 Task: In the  document productivity.rtf Select the first Column and change text color to  'Brown' Apply the command  'Undo' Apply the command  Redo
Action: Mouse moved to (372, 422)
Screenshot: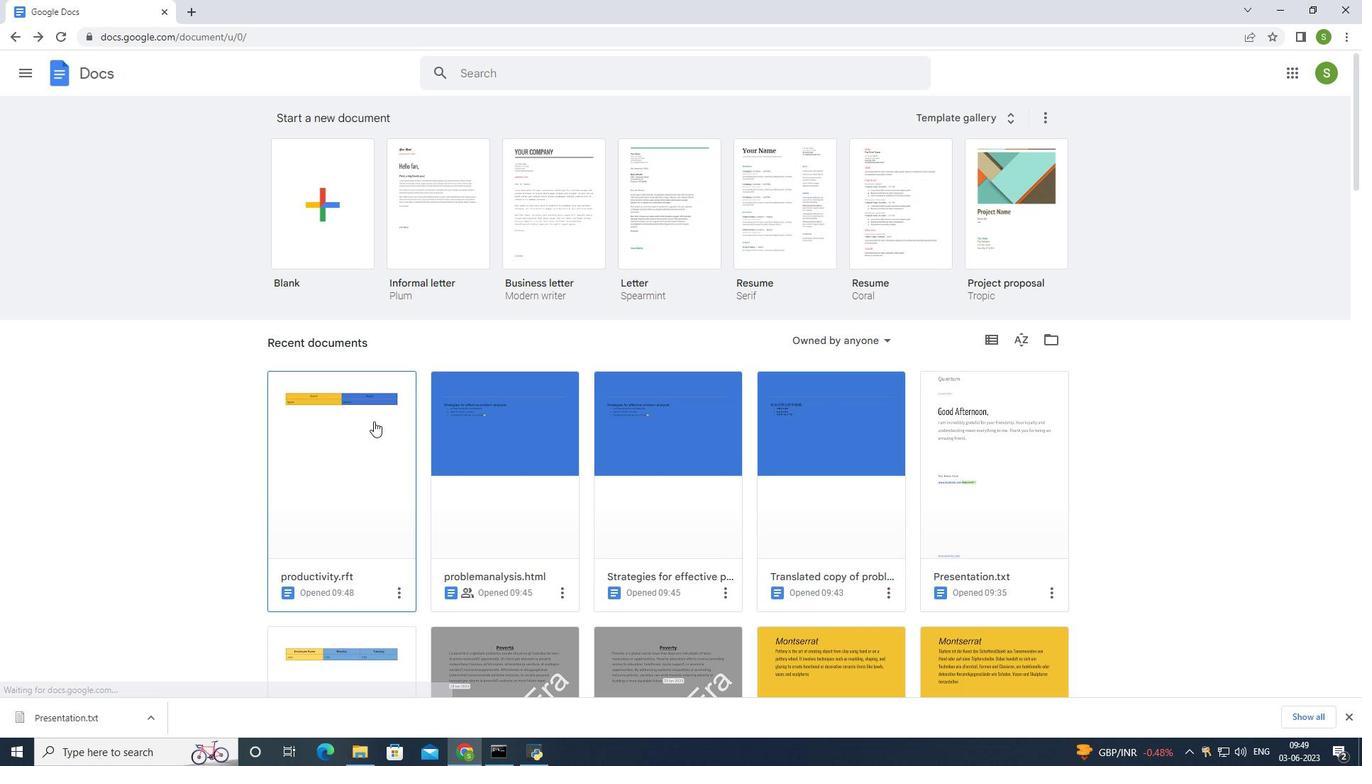 
Action: Mouse pressed left at (372, 422)
Screenshot: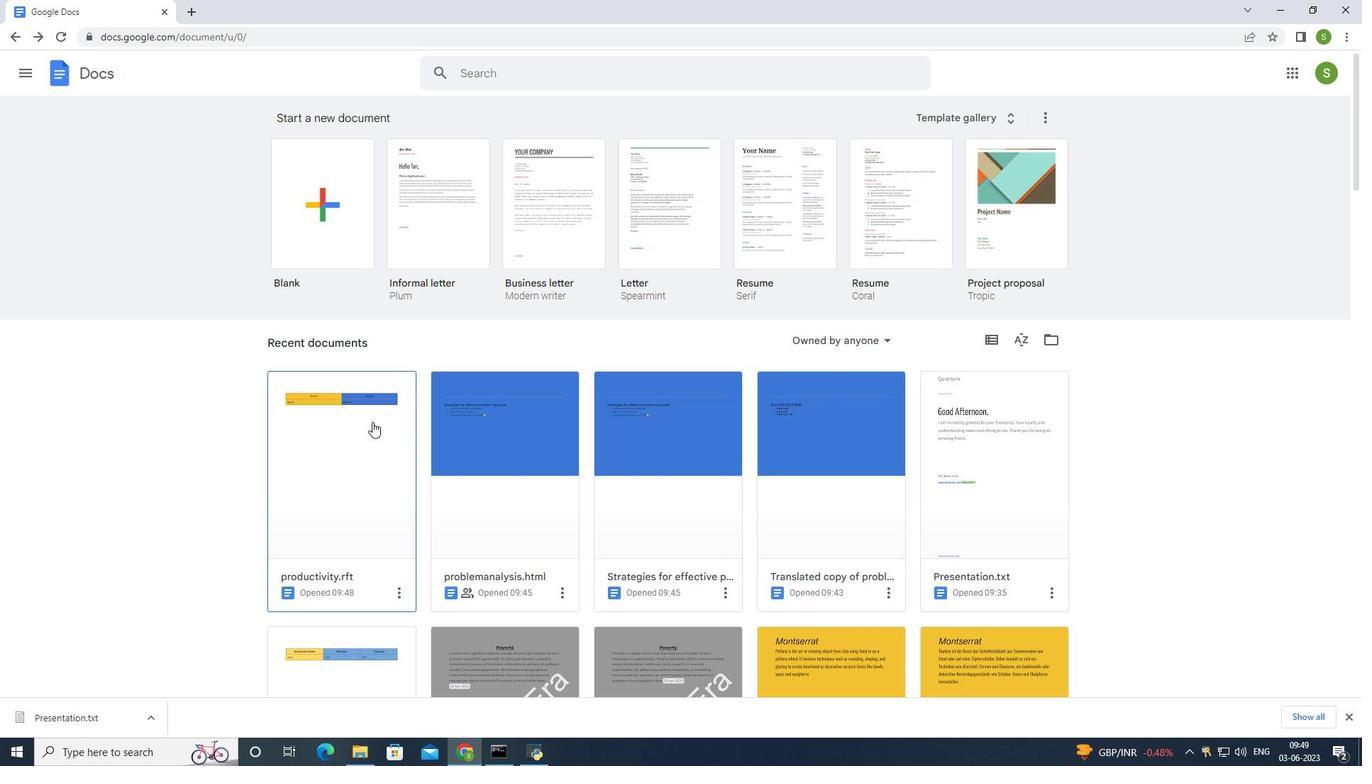 
Action: Mouse moved to (477, 242)
Screenshot: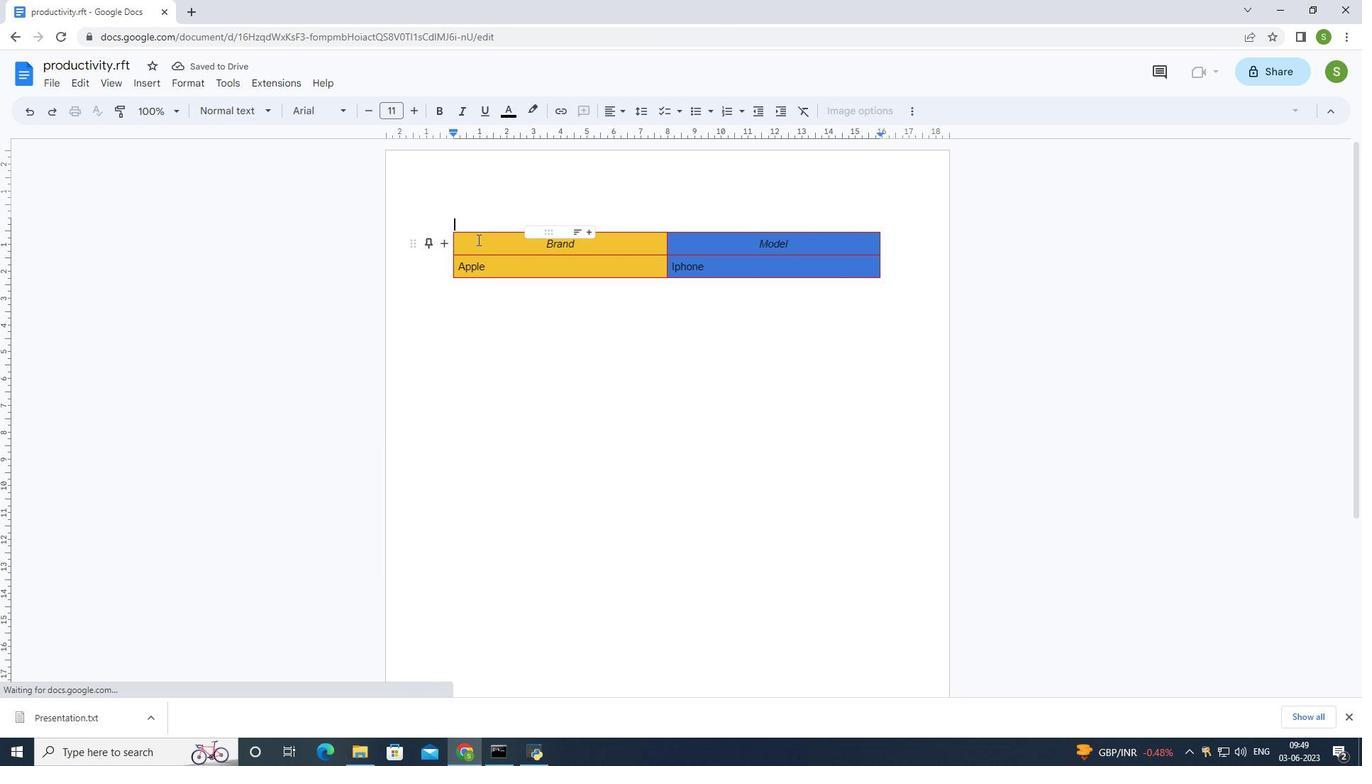 
Action: Mouse pressed left at (477, 242)
Screenshot: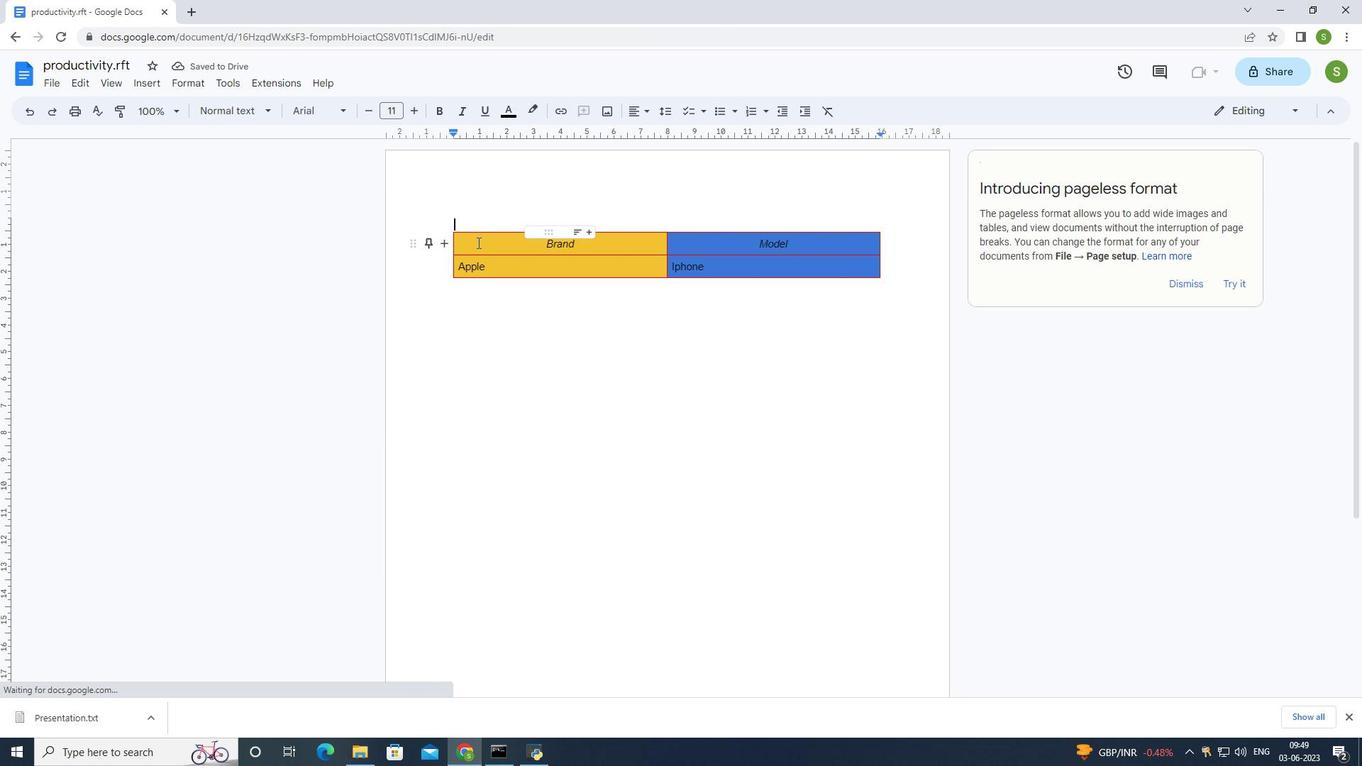 
Action: Mouse moved to (408, 244)
Screenshot: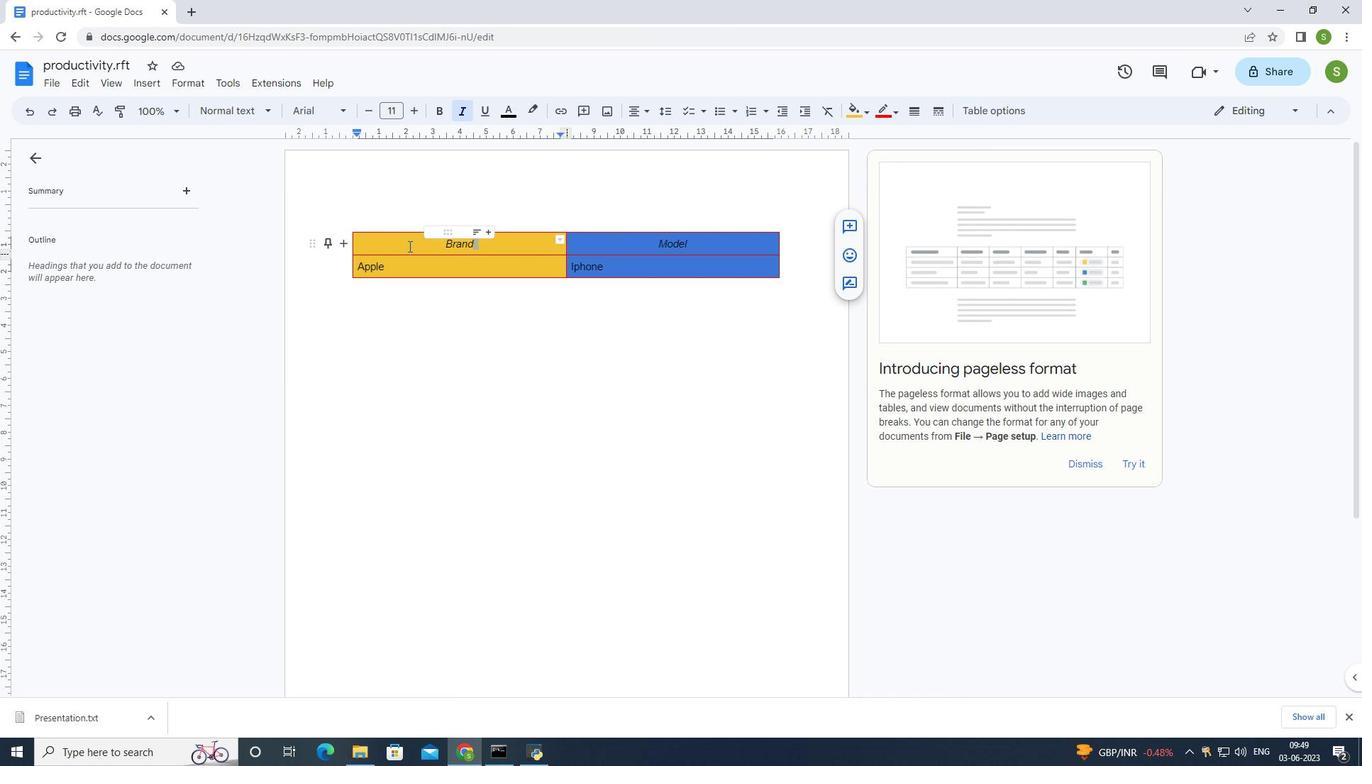 
Action: Mouse pressed left at (408, 244)
Screenshot: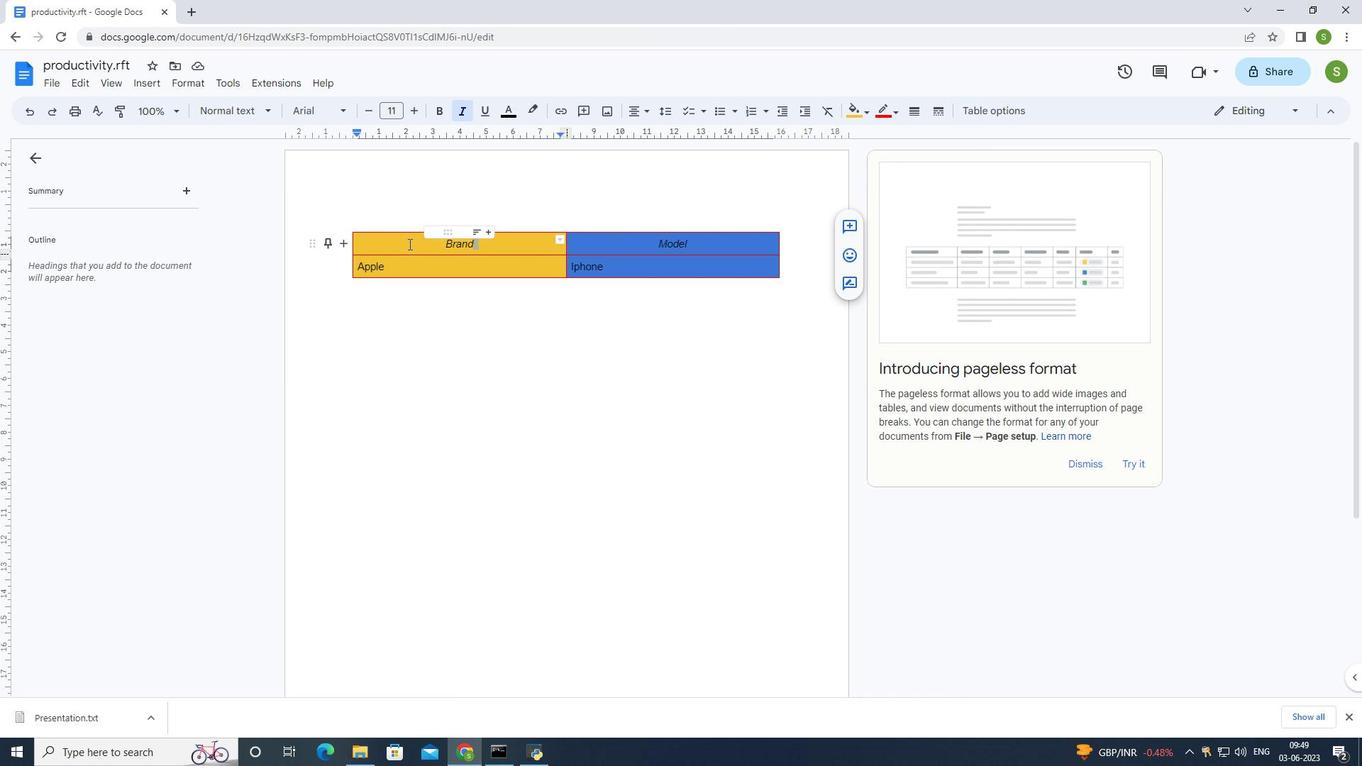 
Action: Mouse moved to (532, 111)
Screenshot: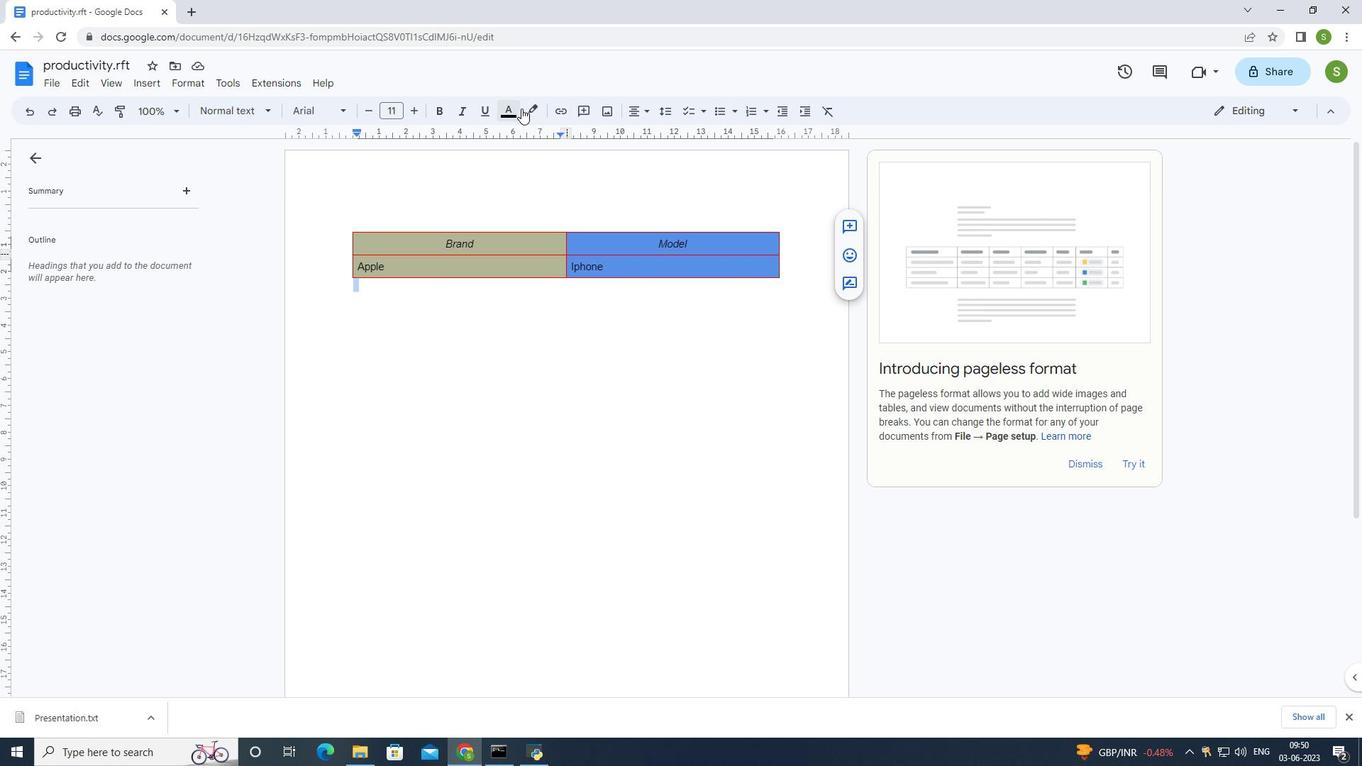 
Action: Mouse pressed left at (532, 111)
Screenshot: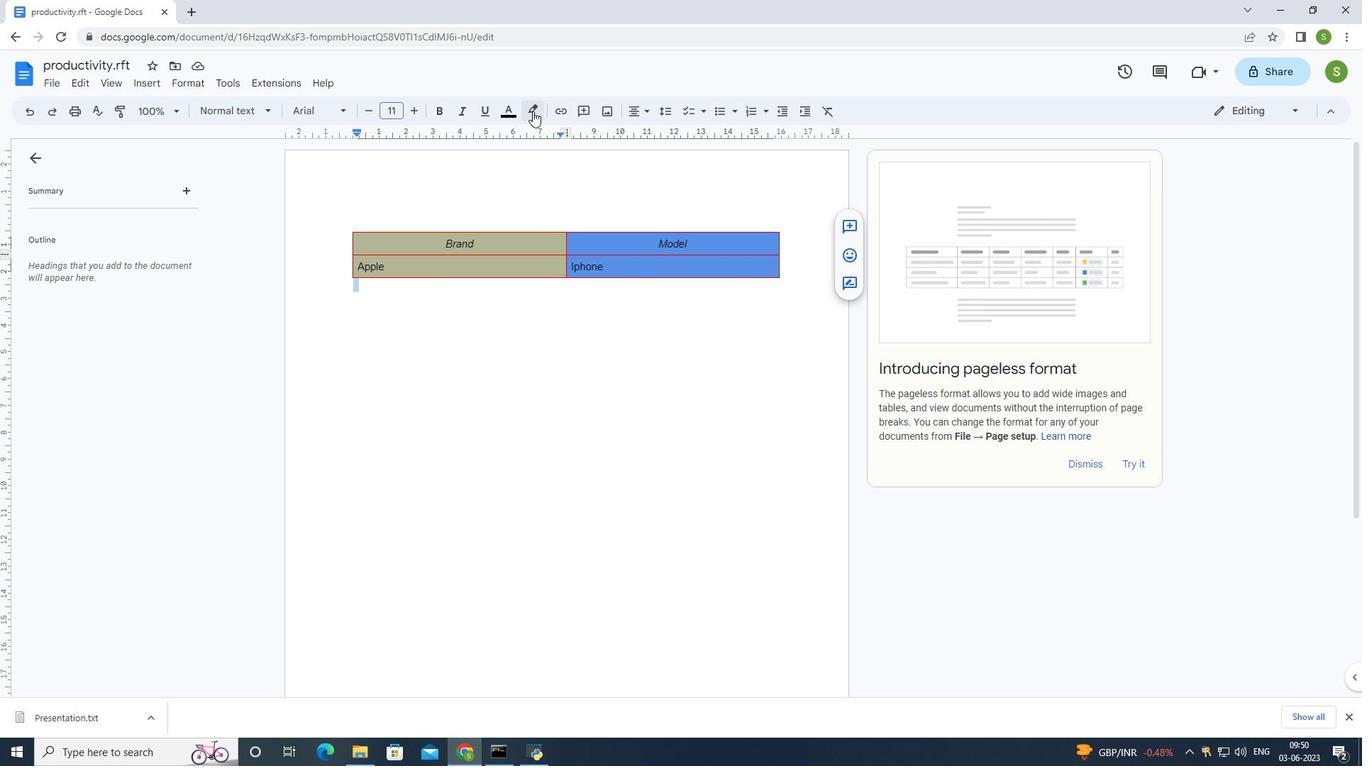 
Action: Mouse moved to (458, 194)
Screenshot: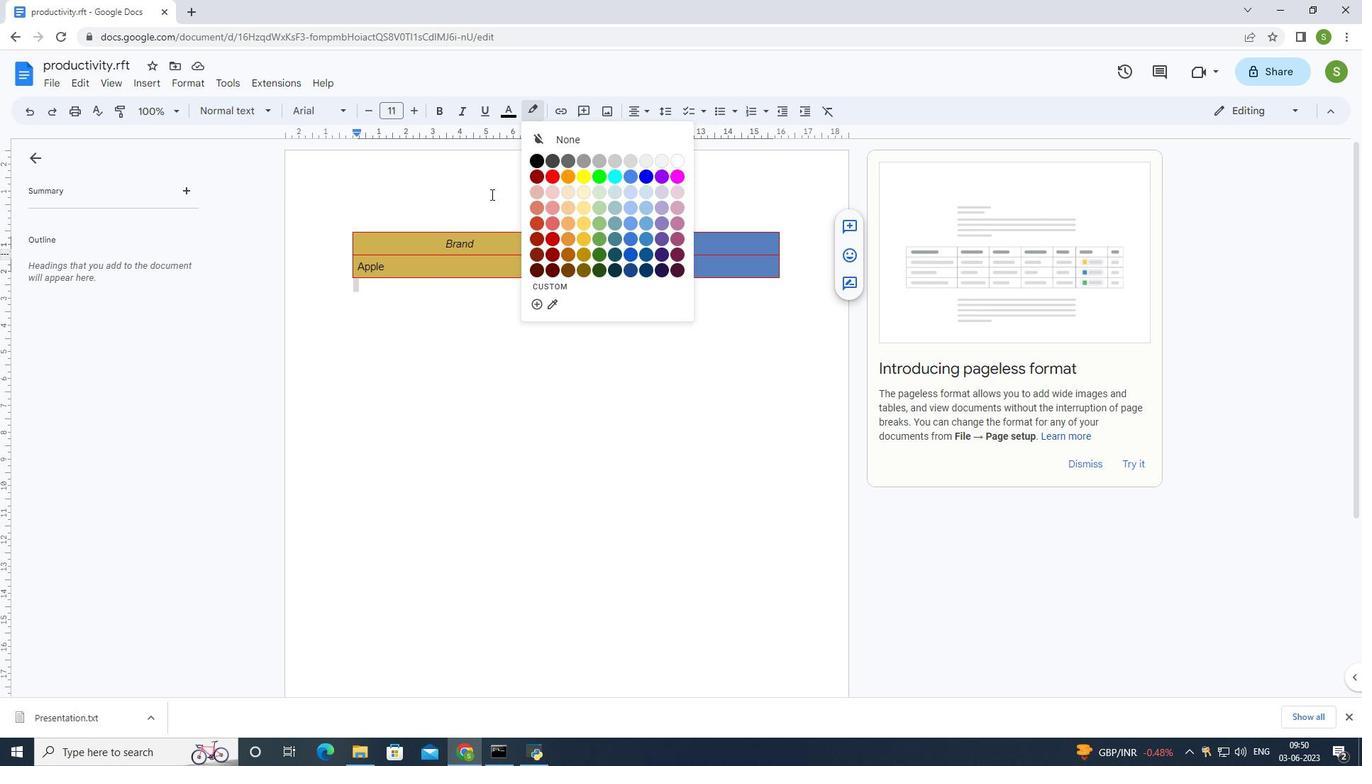 
Action: Mouse pressed left at (458, 194)
Screenshot: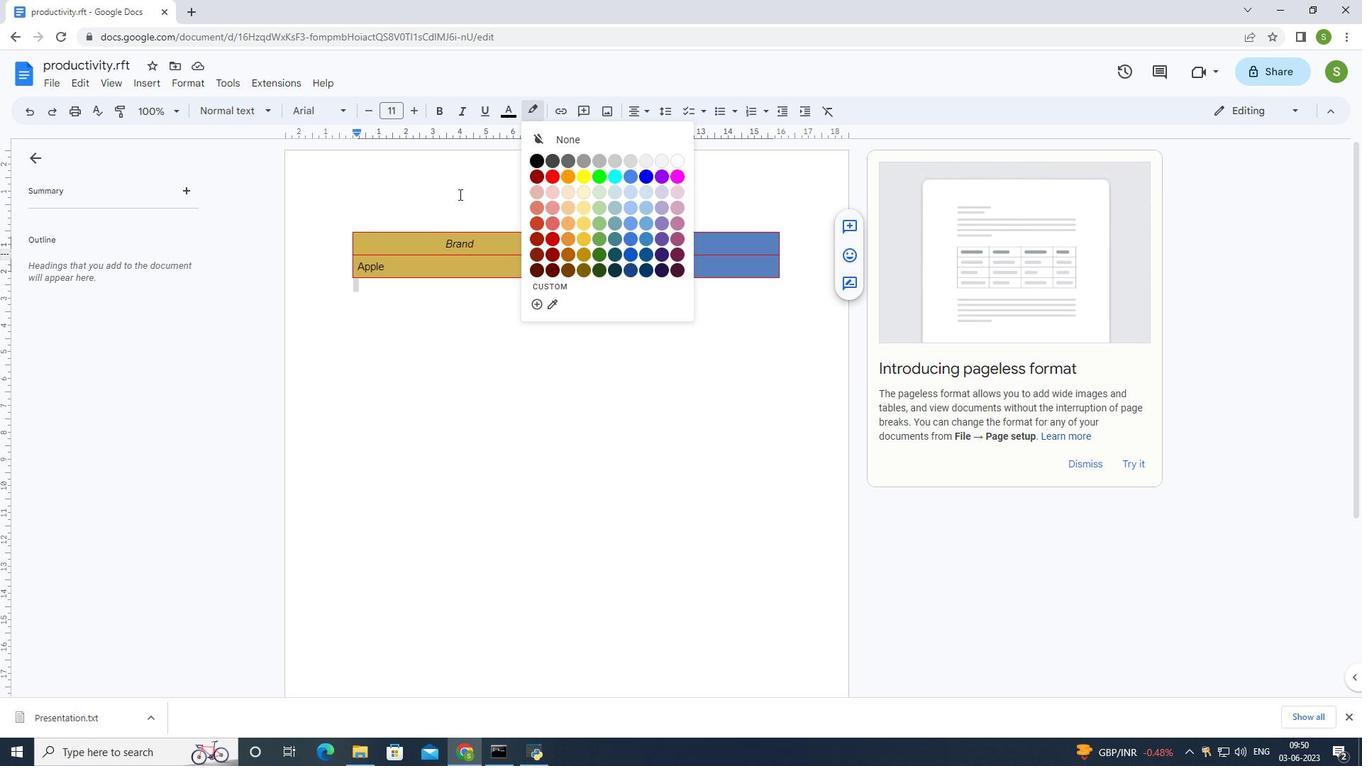 
Action: Mouse moved to (396, 246)
Screenshot: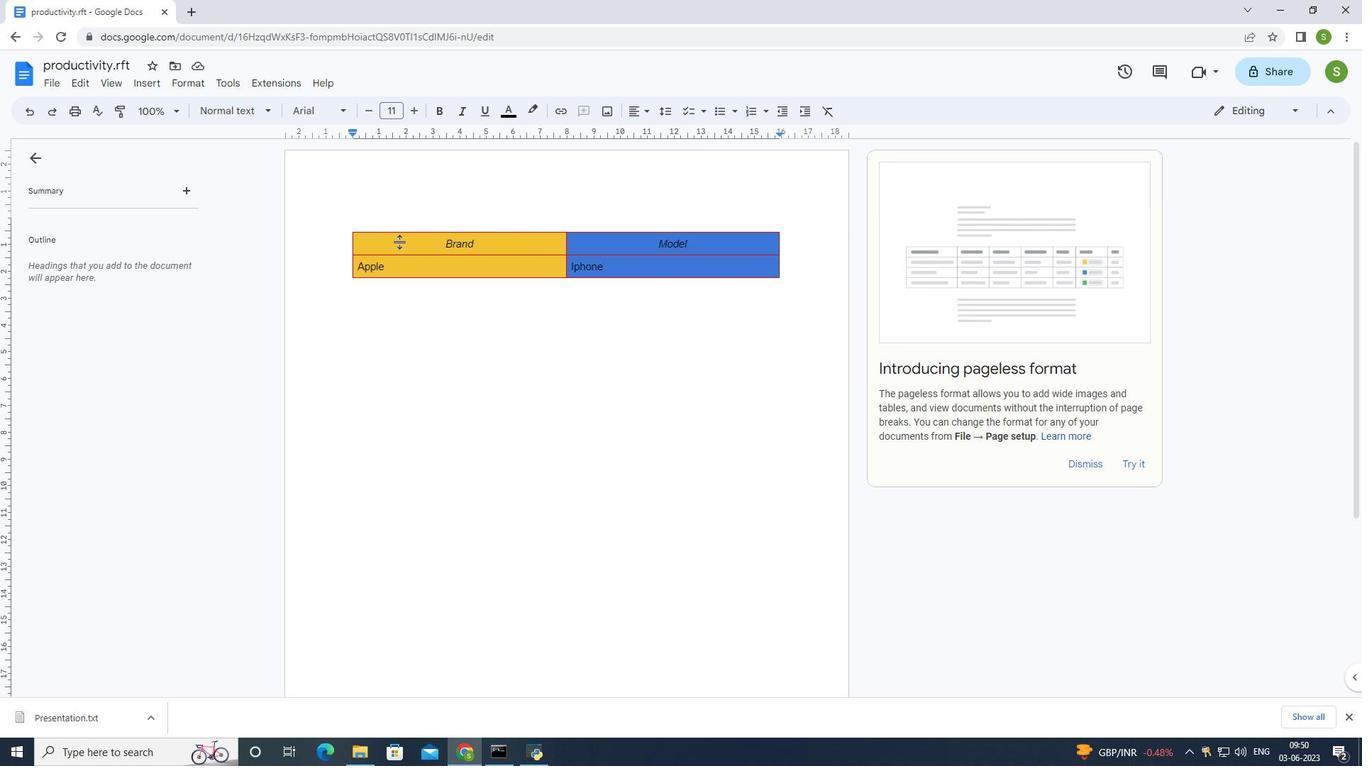 
Action: Mouse pressed left at (396, 246)
Screenshot: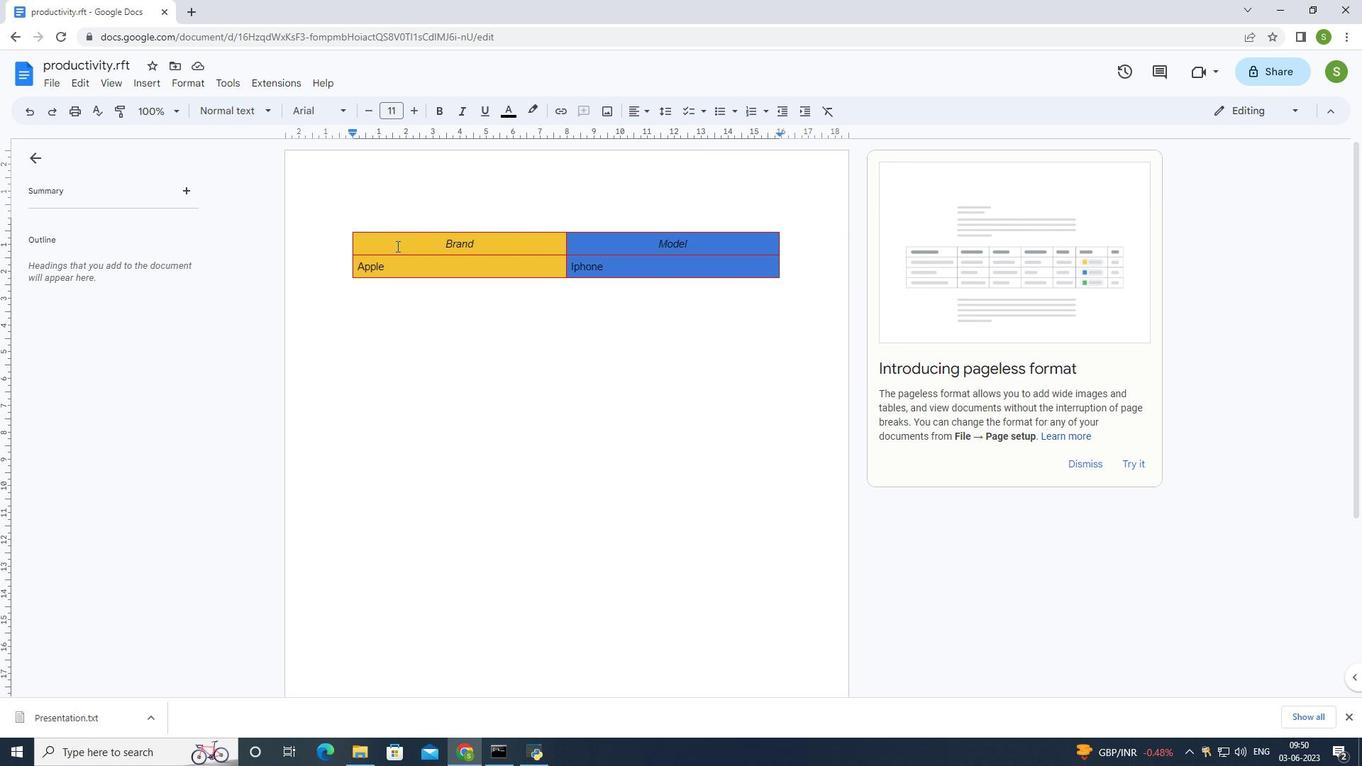 
Action: Mouse moved to (511, 113)
Screenshot: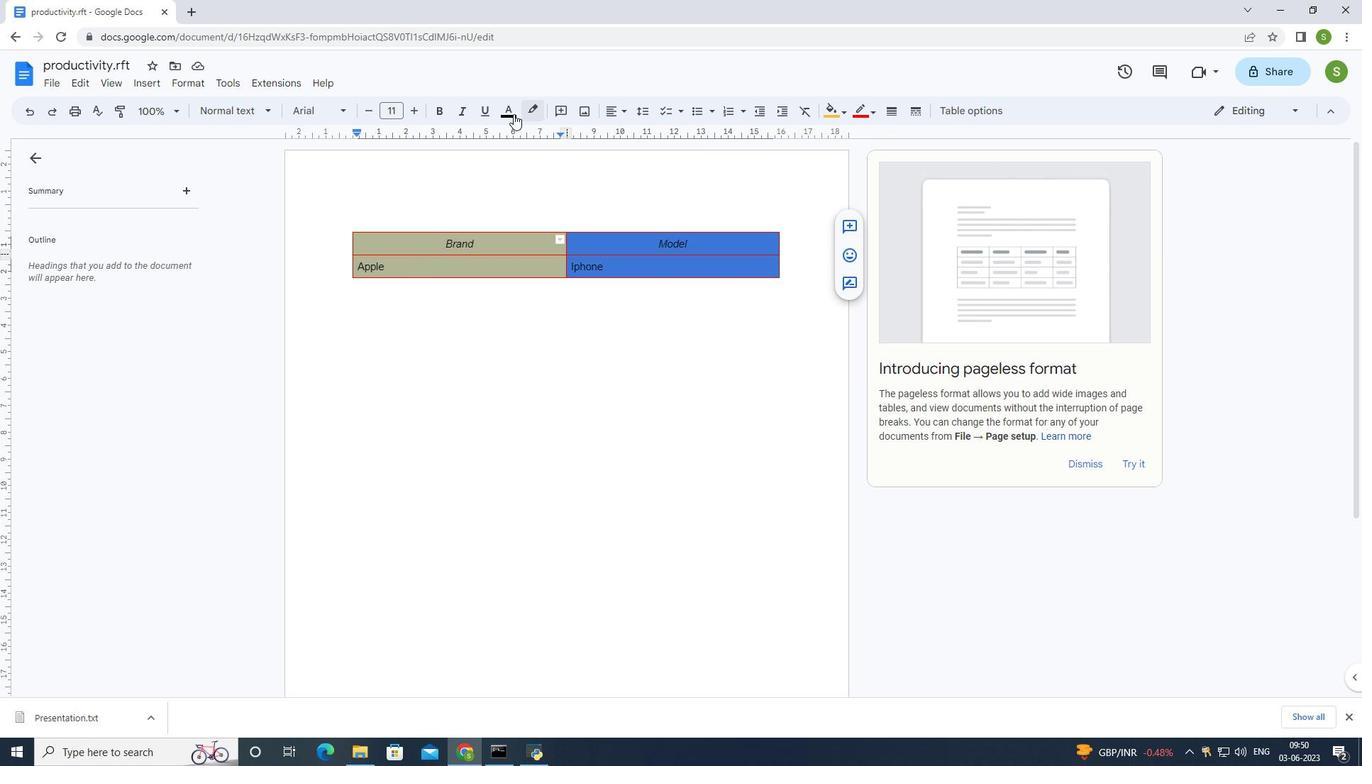 
Action: Mouse pressed left at (511, 113)
Screenshot: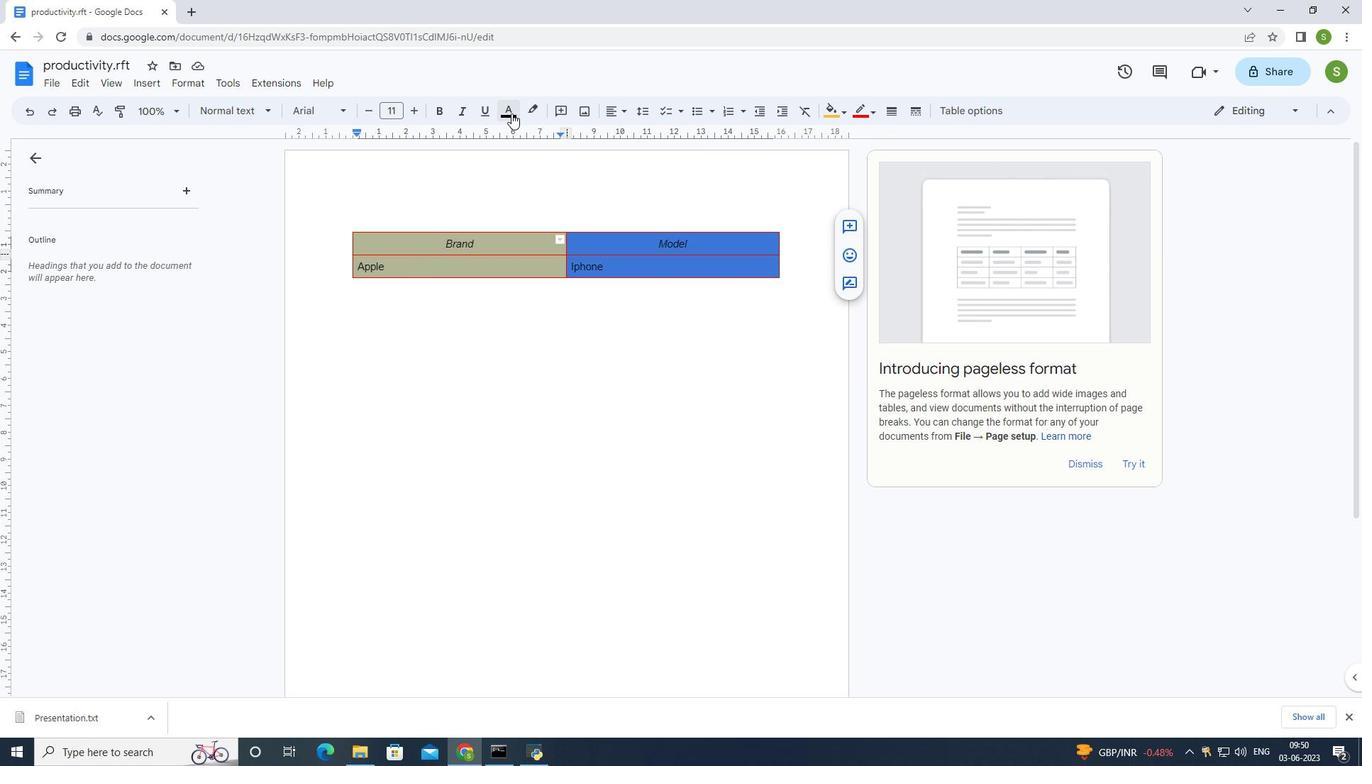 
Action: Mouse moved to (508, 215)
Screenshot: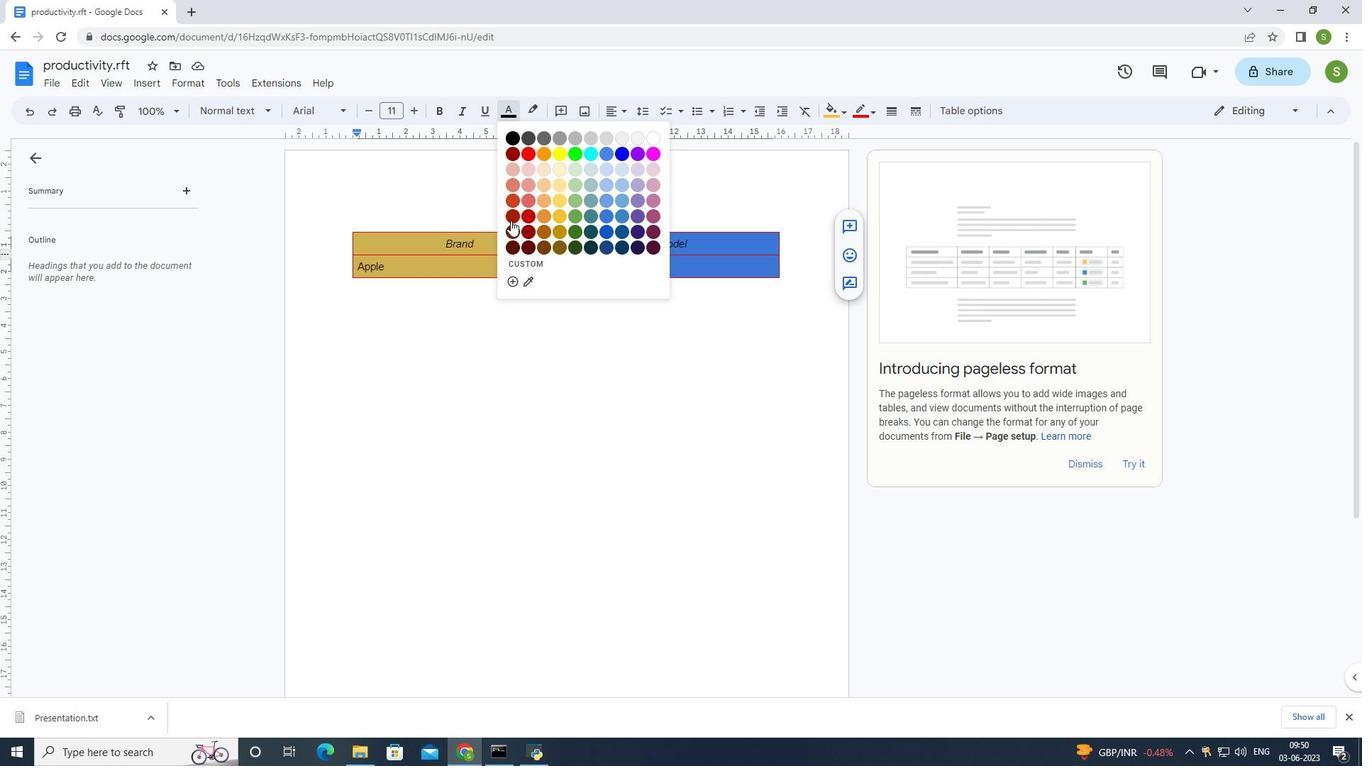 
Action: Mouse pressed left at (508, 215)
Screenshot: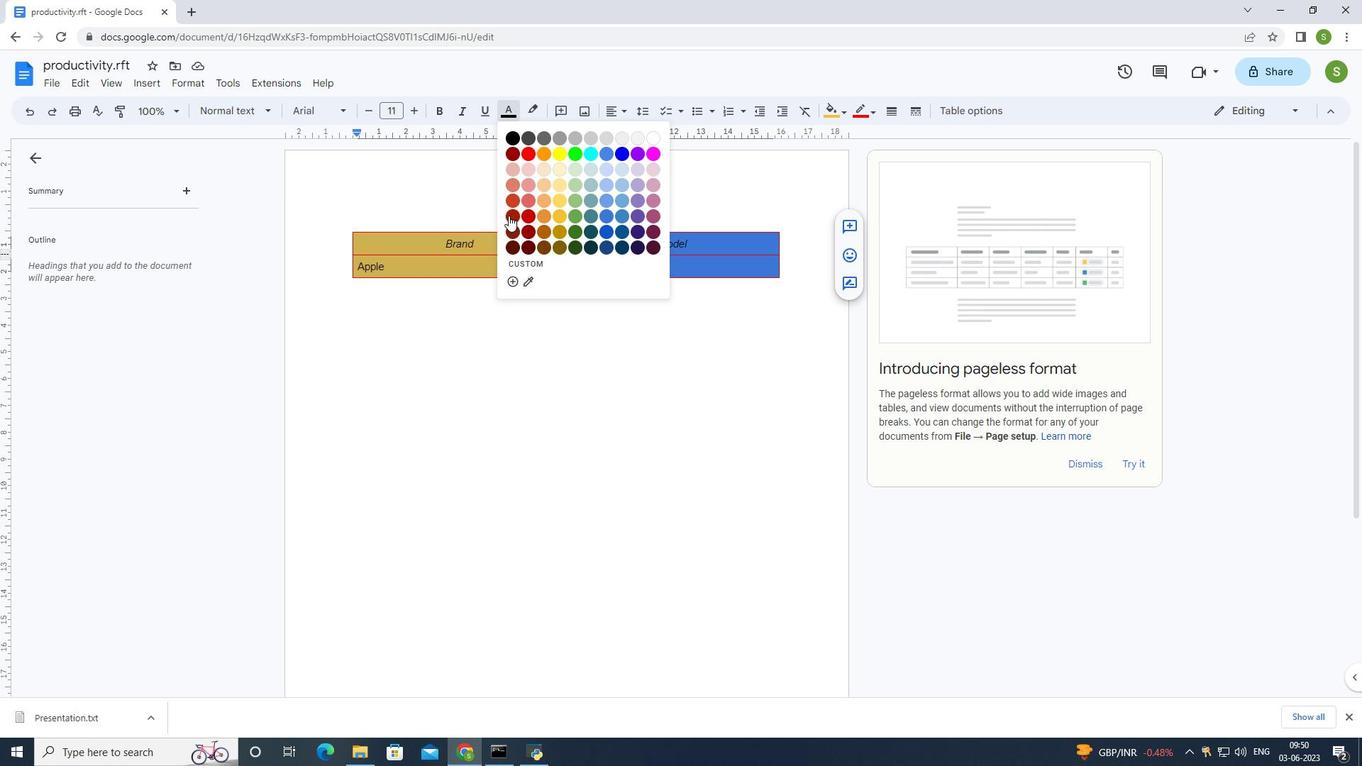 
Action: Mouse moved to (432, 327)
Screenshot: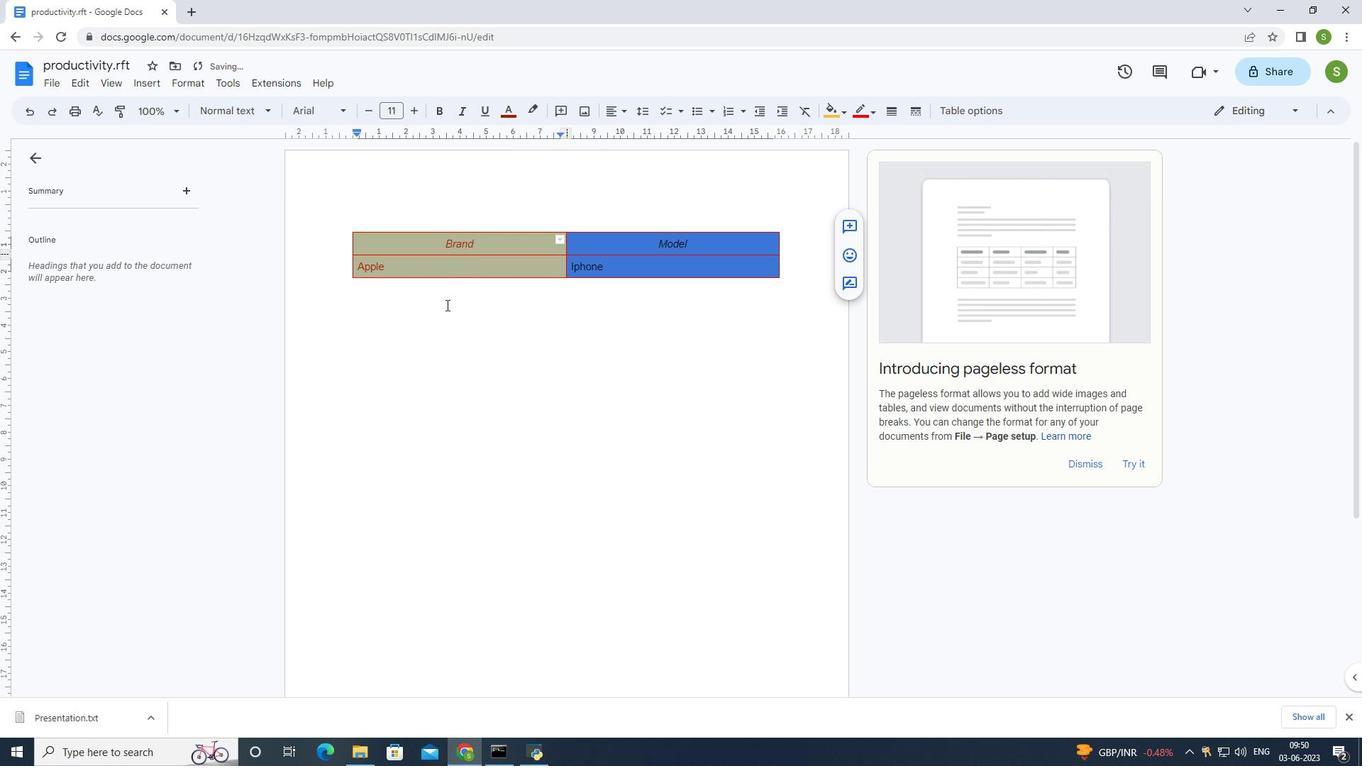 
Action: Mouse pressed left at (432, 327)
Screenshot: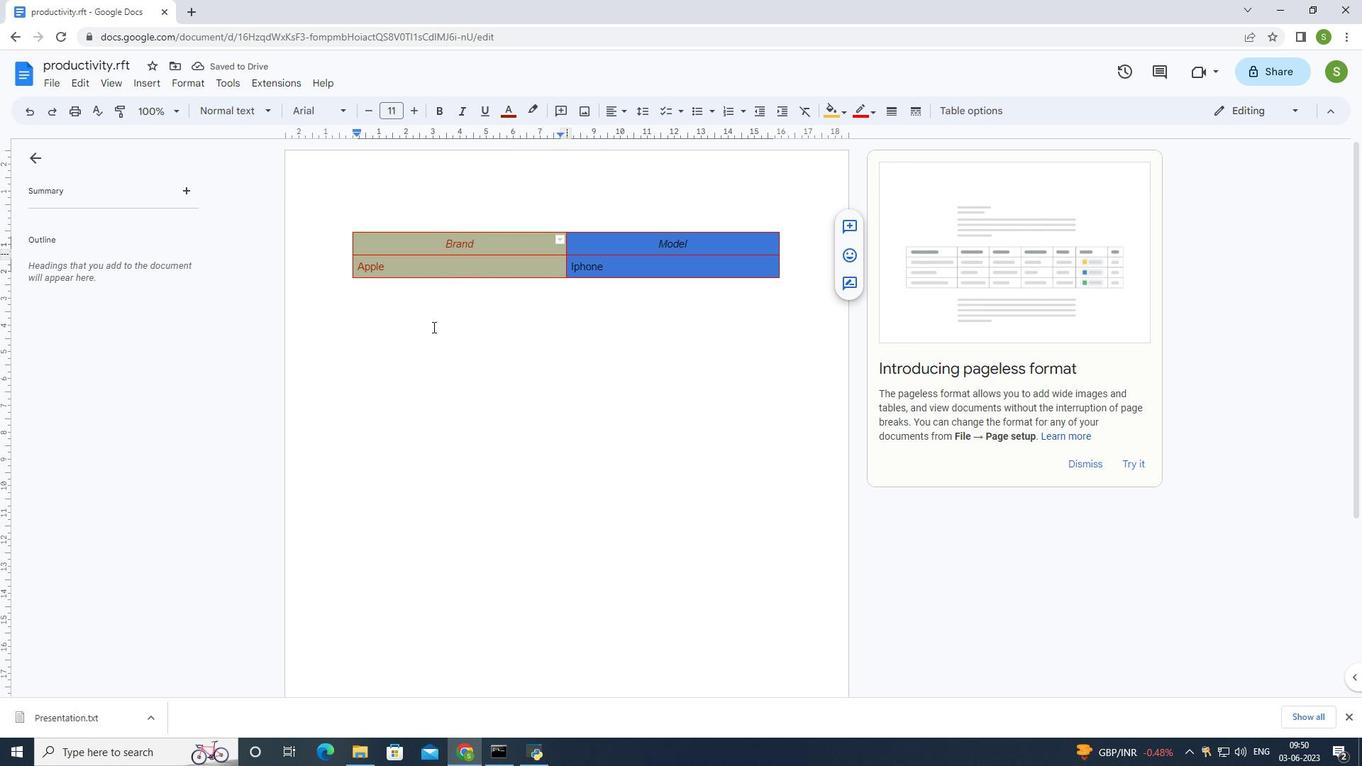
Action: Mouse moved to (31, 114)
Screenshot: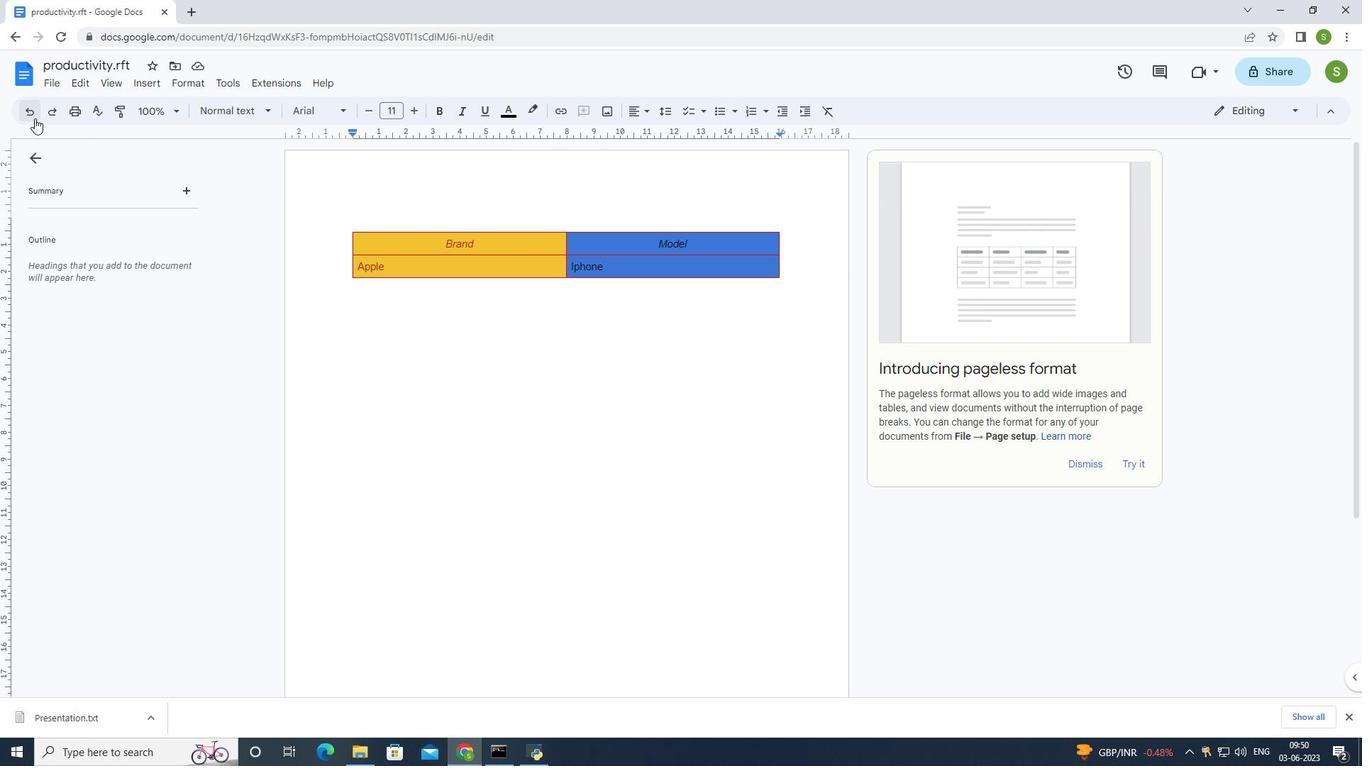 
Action: Mouse pressed left at (31, 114)
Screenshot: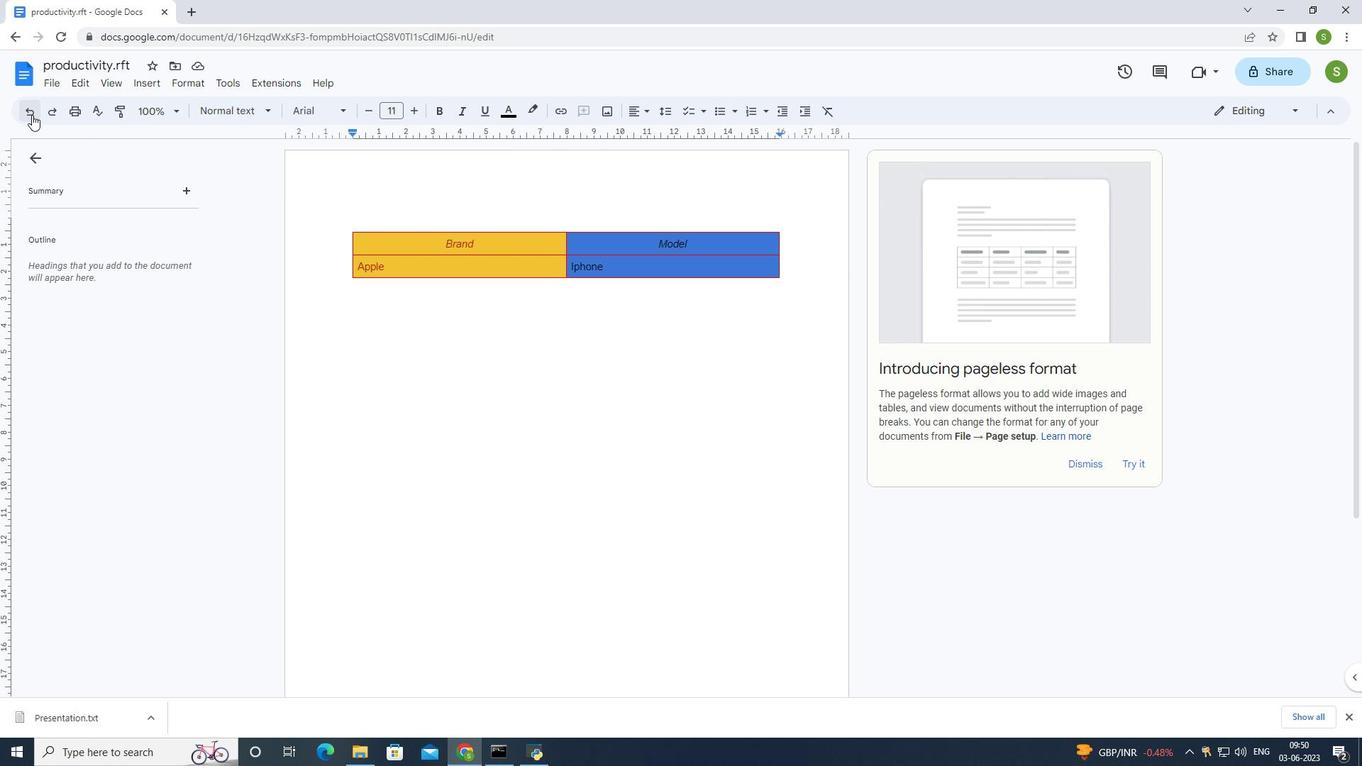 
Action: Mouse moved to (53, 114)
Screenshot: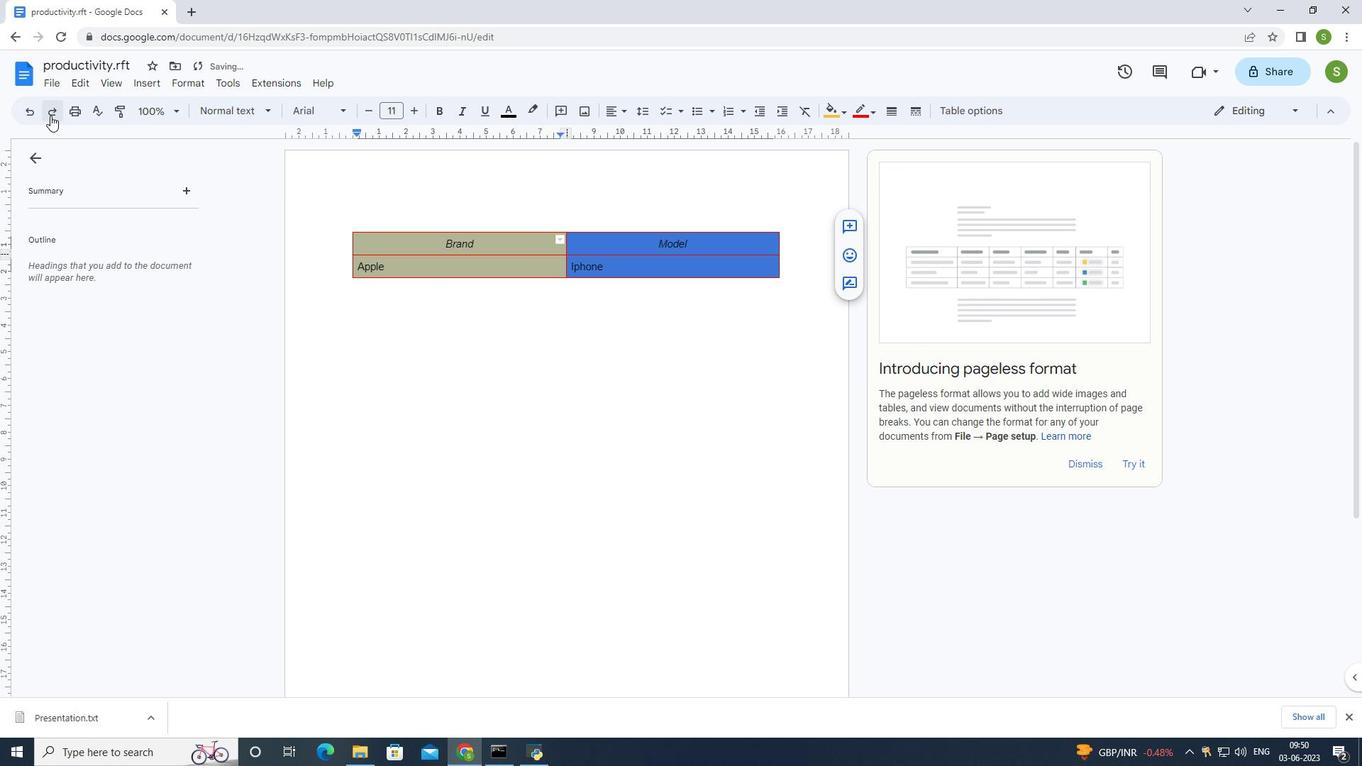 
Action: Mouse pressed left at (53, 114)
Screenshot: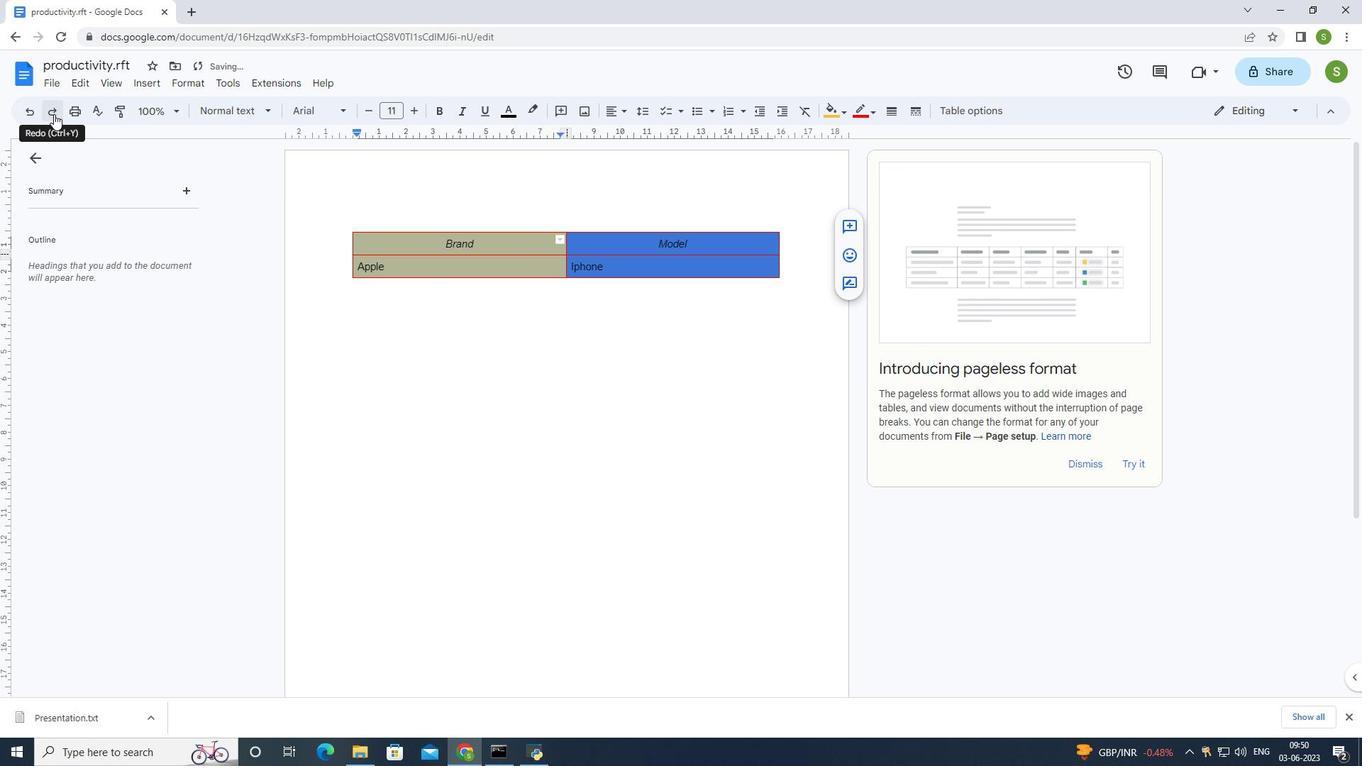 
Action: Mouse moved to (519, 359)
Screenshot: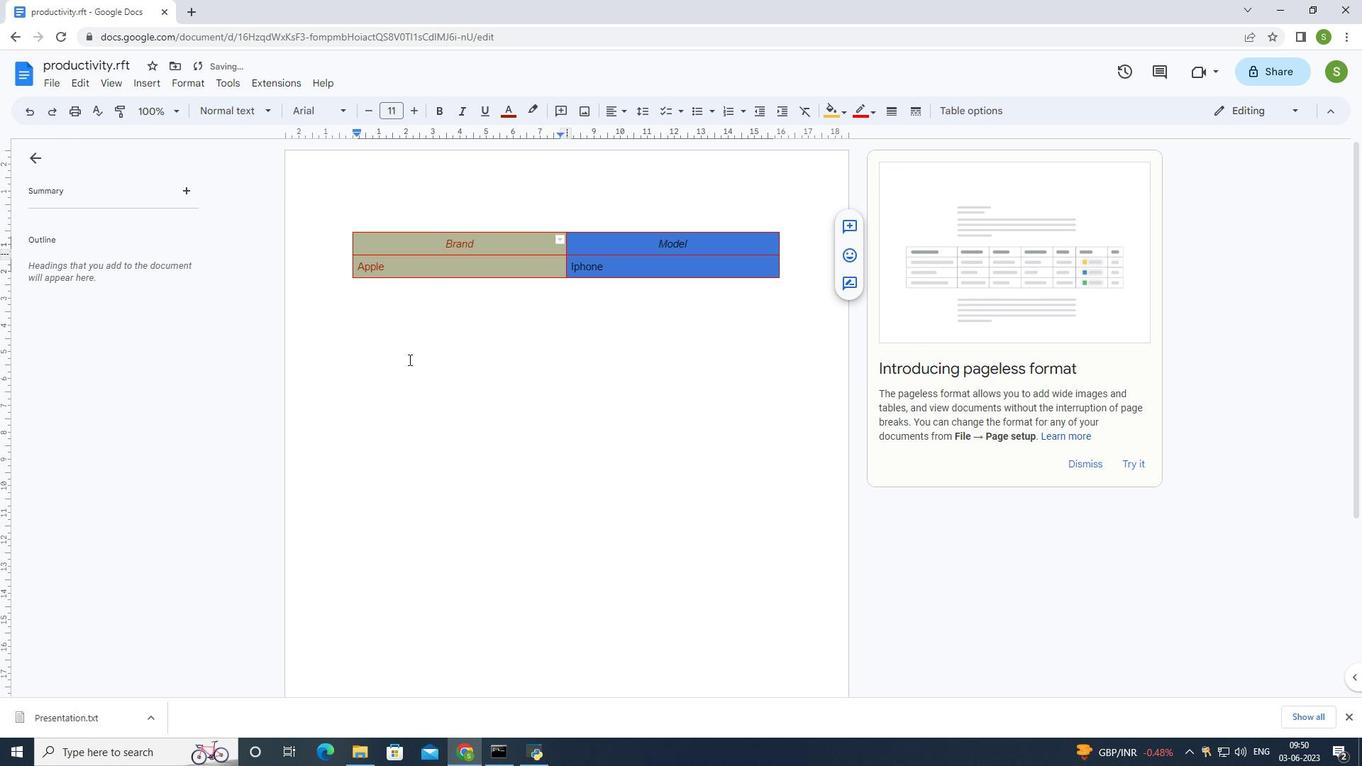 
Action: Mouse pressed left at (519, 359)
Screenshot: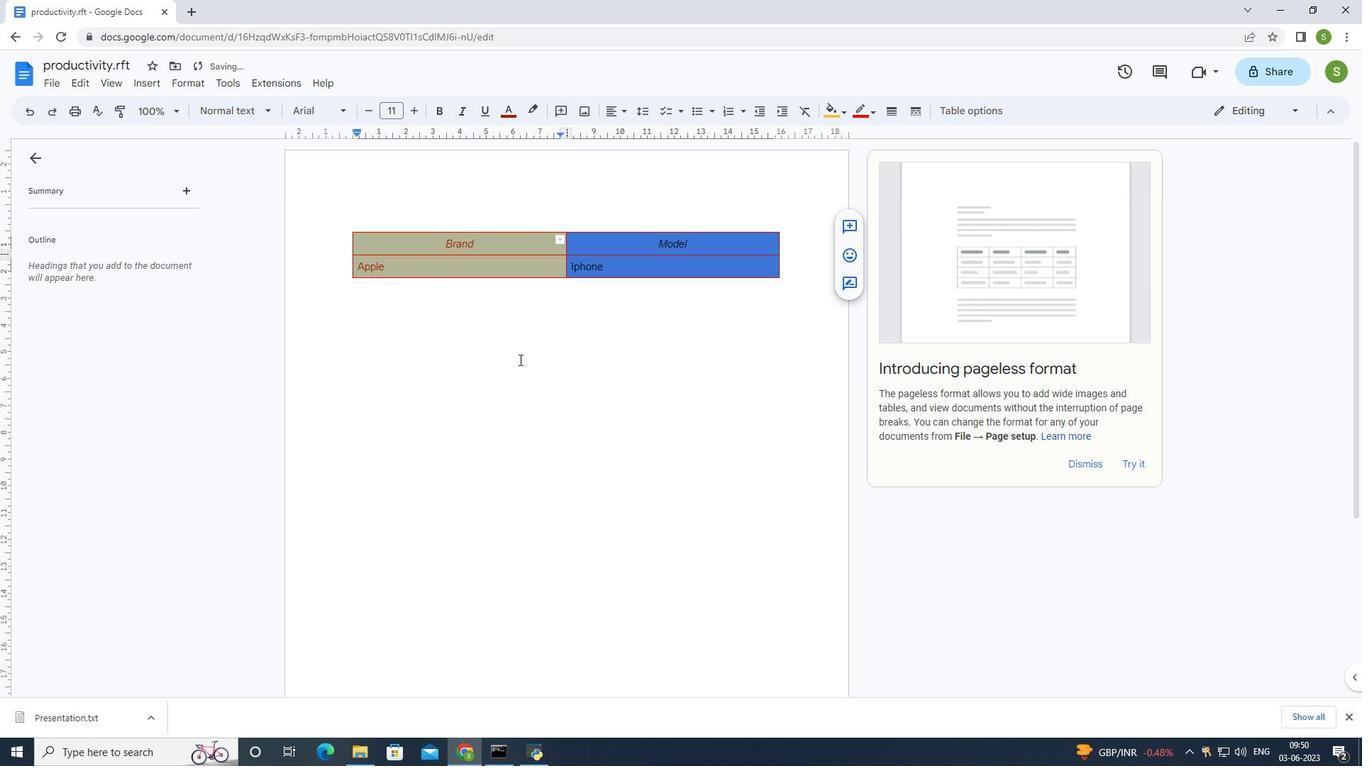 
Action: Mouse moved to (587, 380)
Screenshot: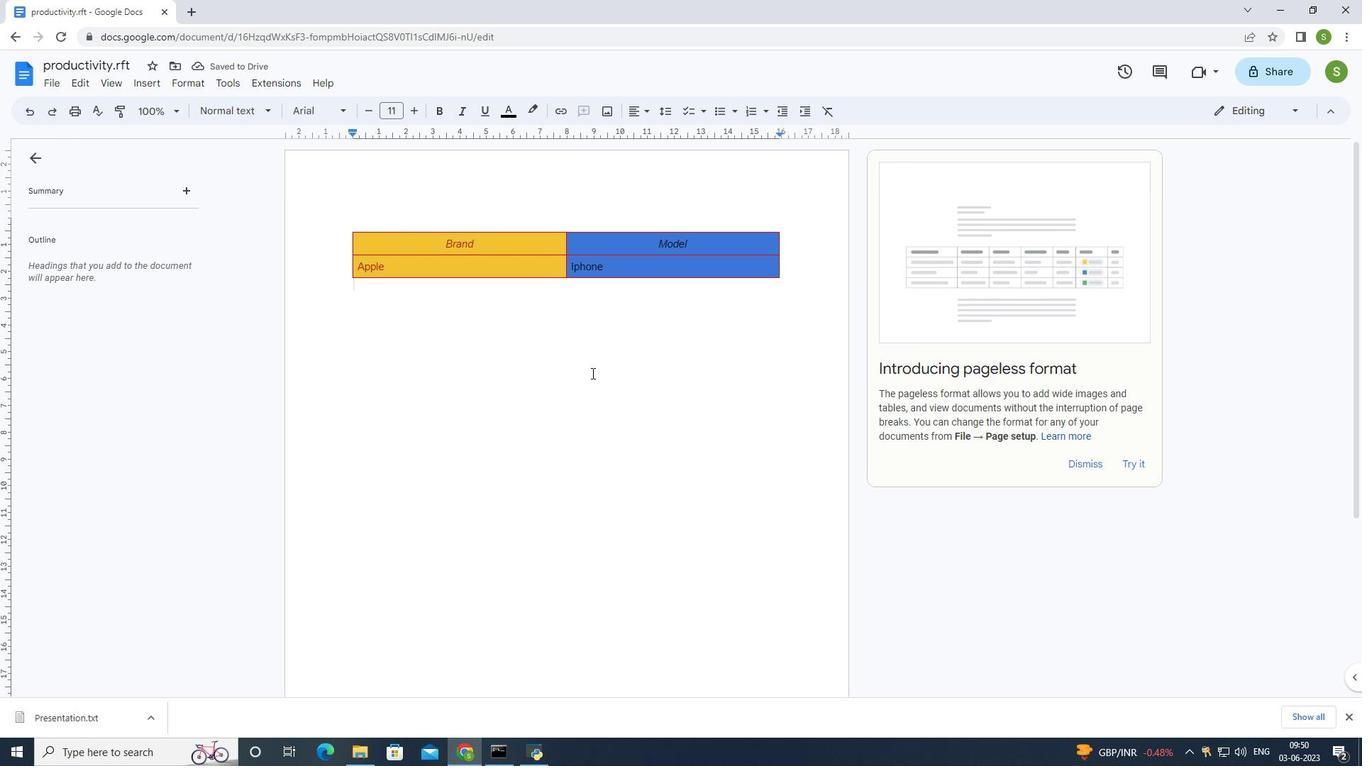 
